 Task: Select editor.action.peekDefinition in the goto location: Alternative reference command.
Action: Mouse moved to (13, 482)
Screenshot: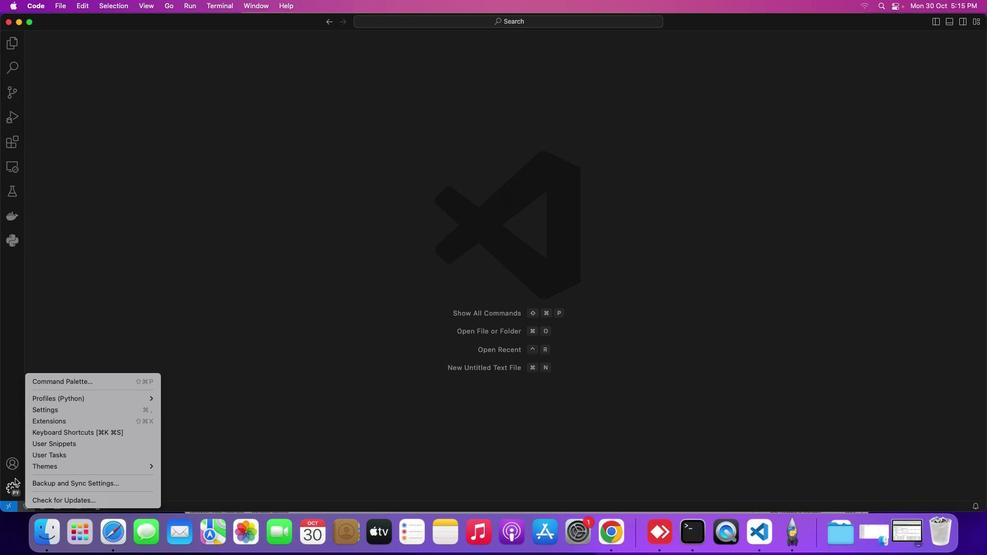 
Action: Mouse pressed left at (13, 482)
Screenshot: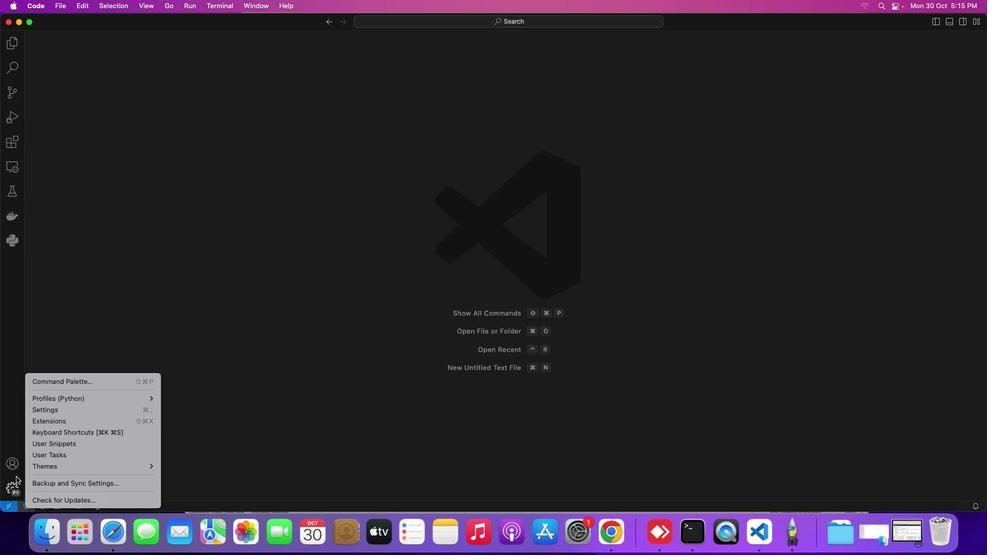 
Action: Mouse moved to (49, 413)
Screenshot: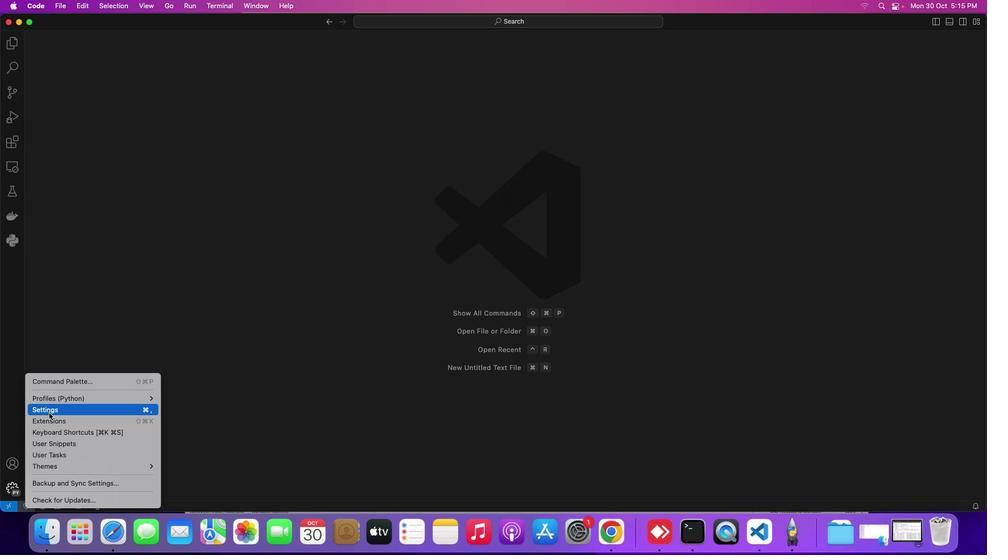 
Action: Mouse pressed left at (49, 413)
Screenshot: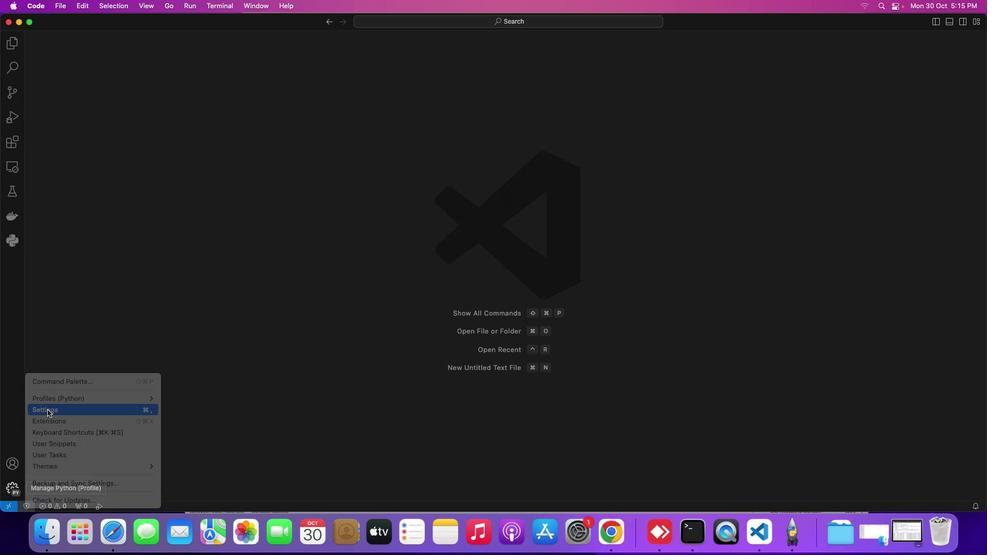 
Action: Mouse moved to (346, 361)
Screenshot: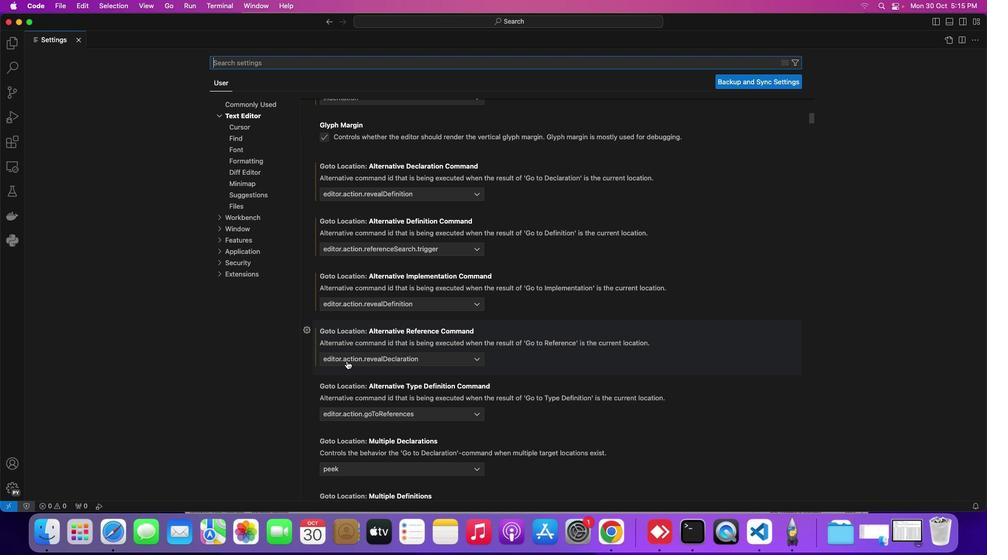 
Action: Mouse pressed left at (346, 361)
Screenshot: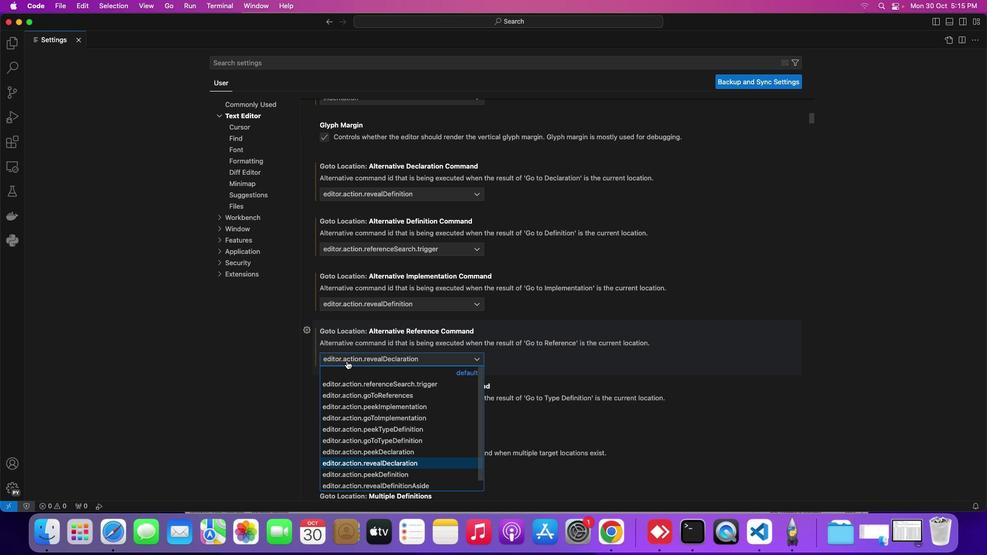 
Action: Mouse moved to (382, 473)
Screenshot: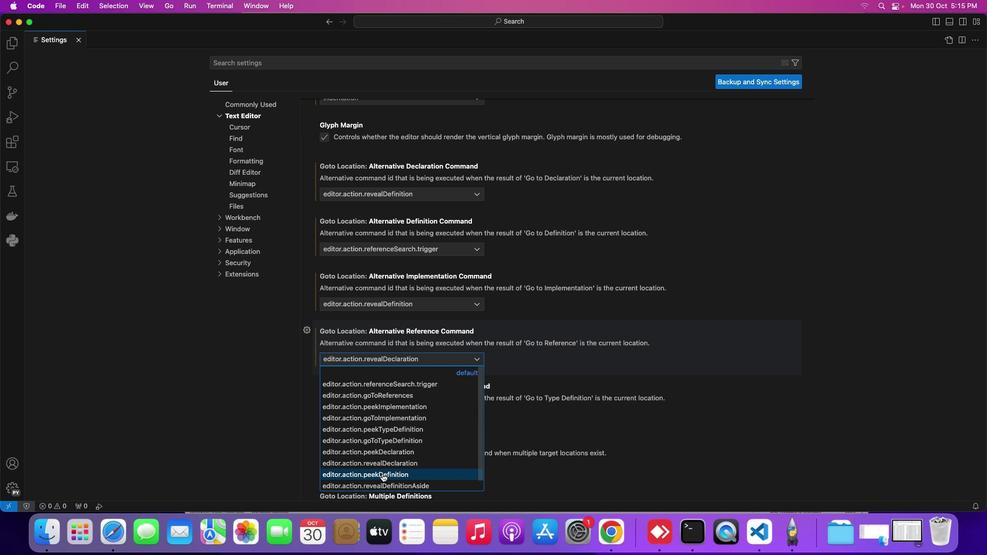 
Action: Mouse pressed left at (382, 473)
Screenshot: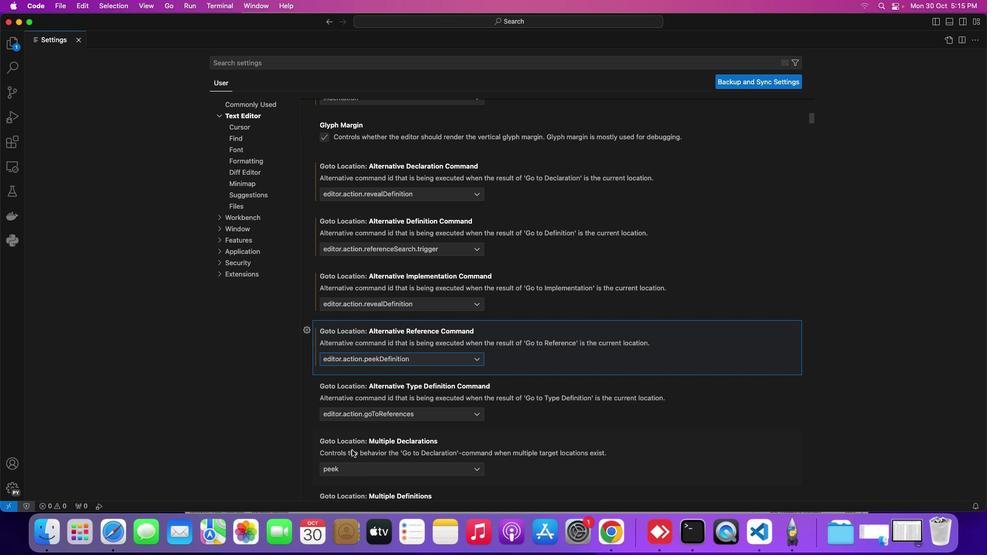 
Action: Mouse moved to (249, 161)
Screenshot: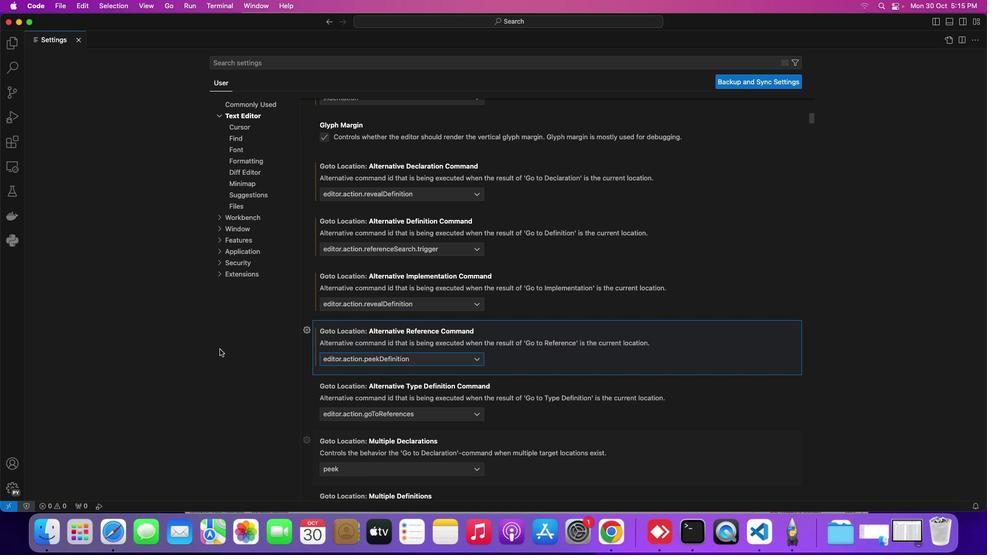 
